 Task: Create an event for the virtual 5k run.
Action: Mouse pressed left at (72, 94)
Screenshot: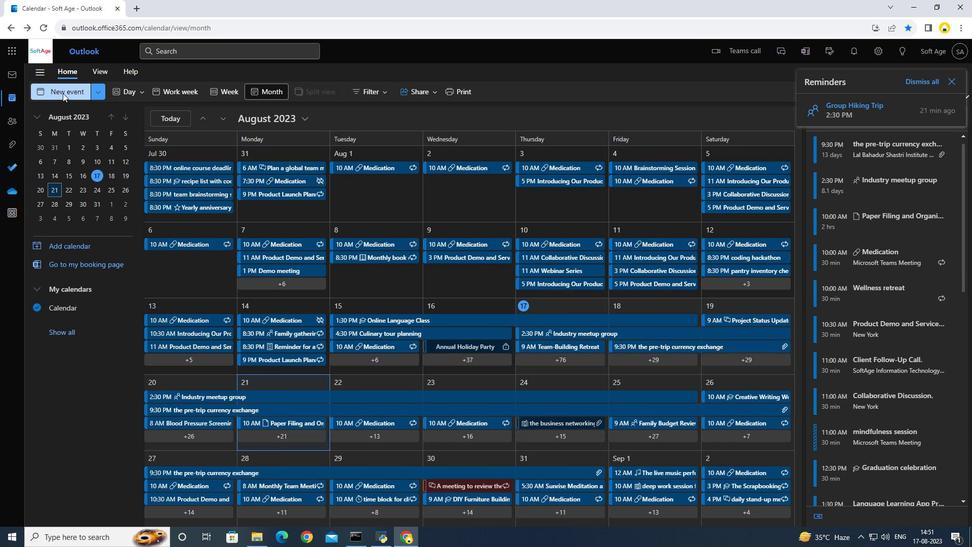 
Action: Mouse moved to (267, 149)
Screenshot: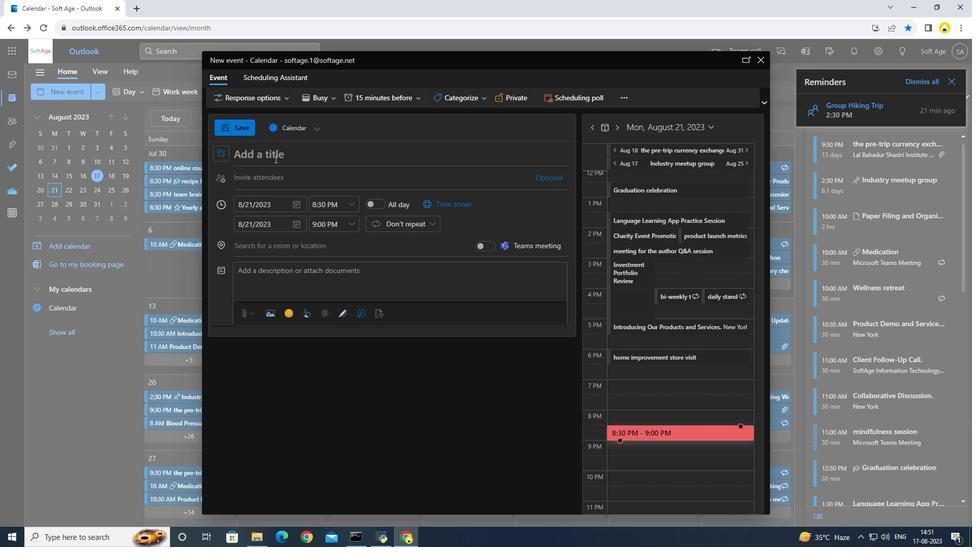 
Action: Mouse pressed left at (267, 149)
Screenshot: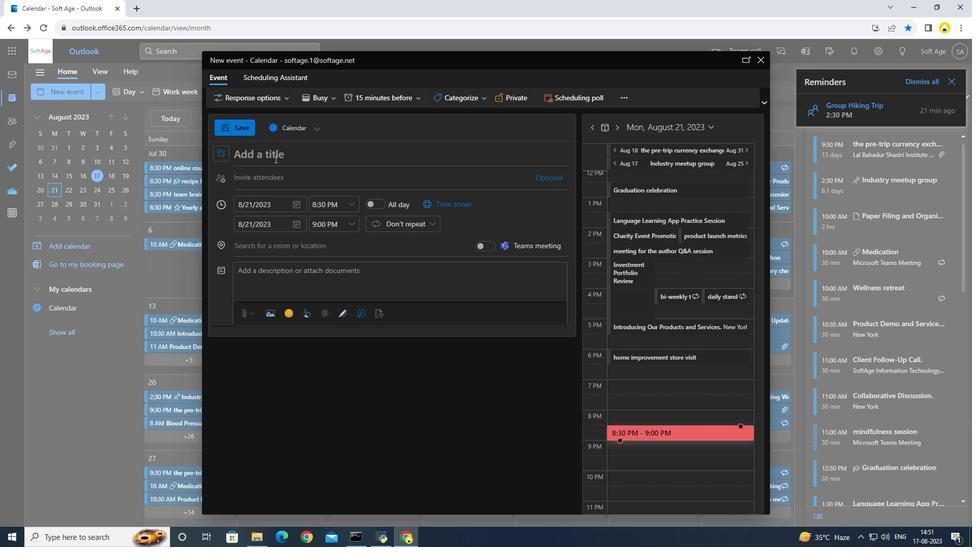 
Action: Key pressed <Key.caps_lock>V<Key.caps_lock>irtual<Key.space>5<Key.caps_lock>K<Key.space>R<Key.caps_lock>ub<Key.backspace>n
Screenshot: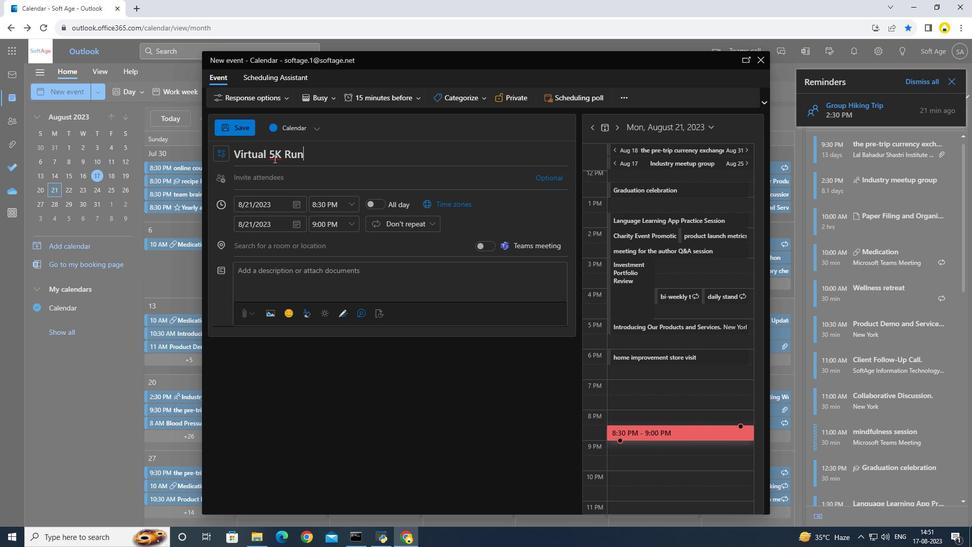 
Action: Mouse moved to (334, 188)
Screenshot: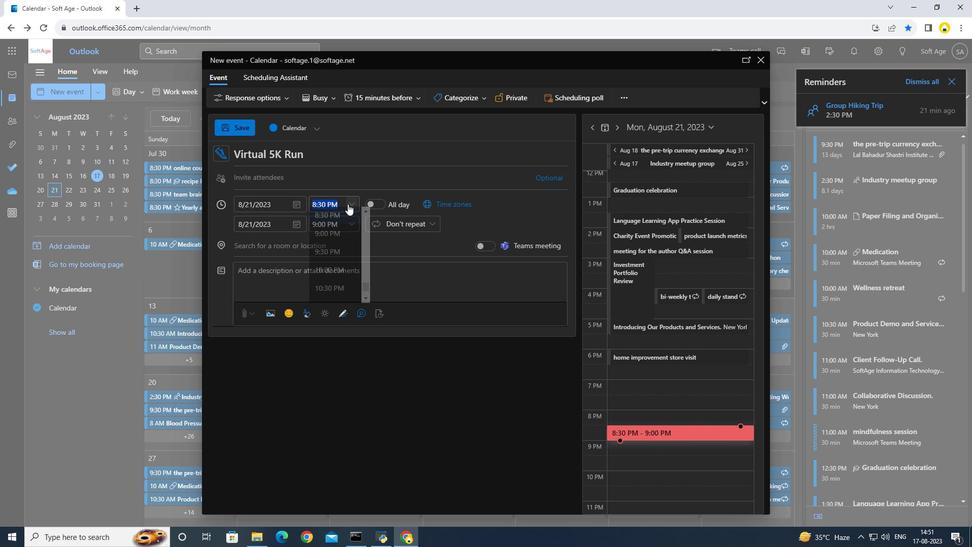 
Action: Mouse pressed left at (334, 188)
Screenshot: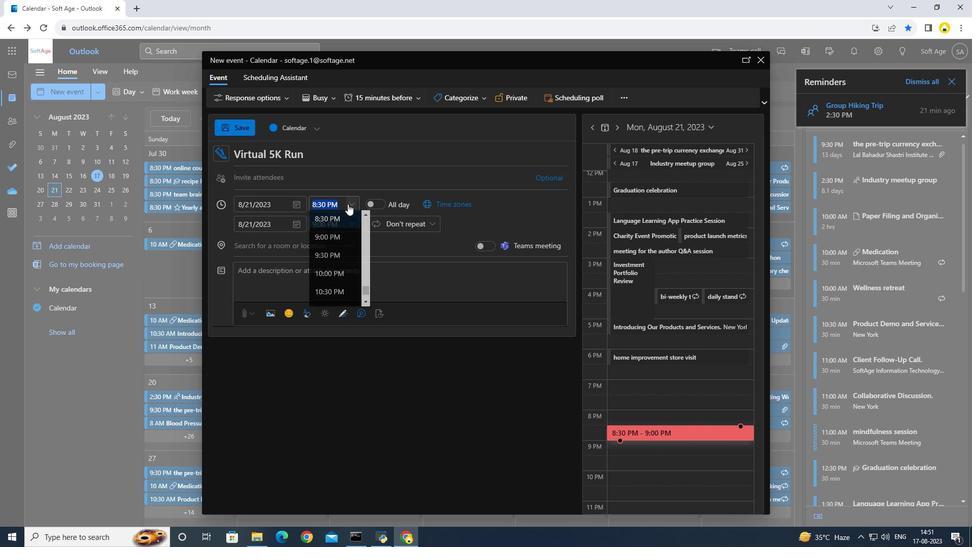 
Action: Mouse moved to (340, 217)
Screenshot: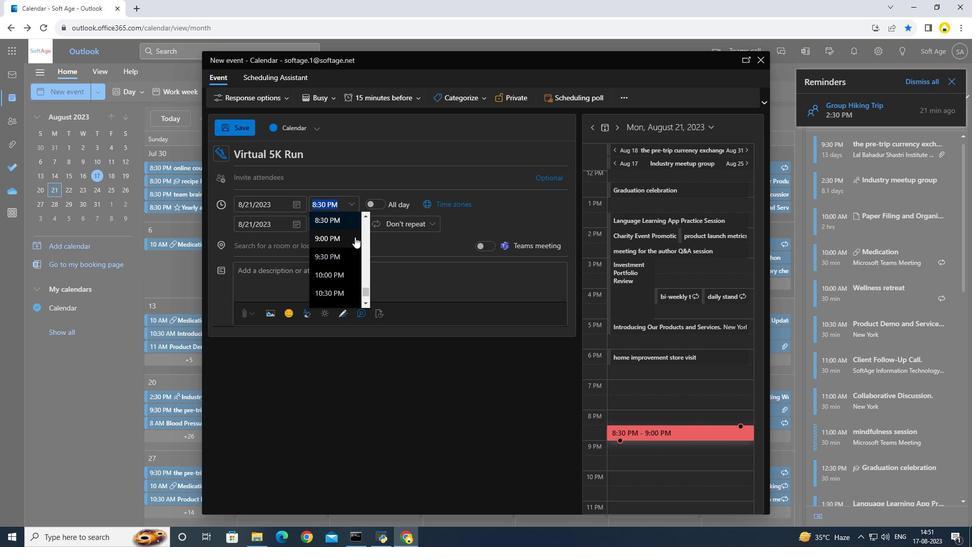 
Action: Mouse scrolled (340, 216) with delta (0, 0)
Screenshot: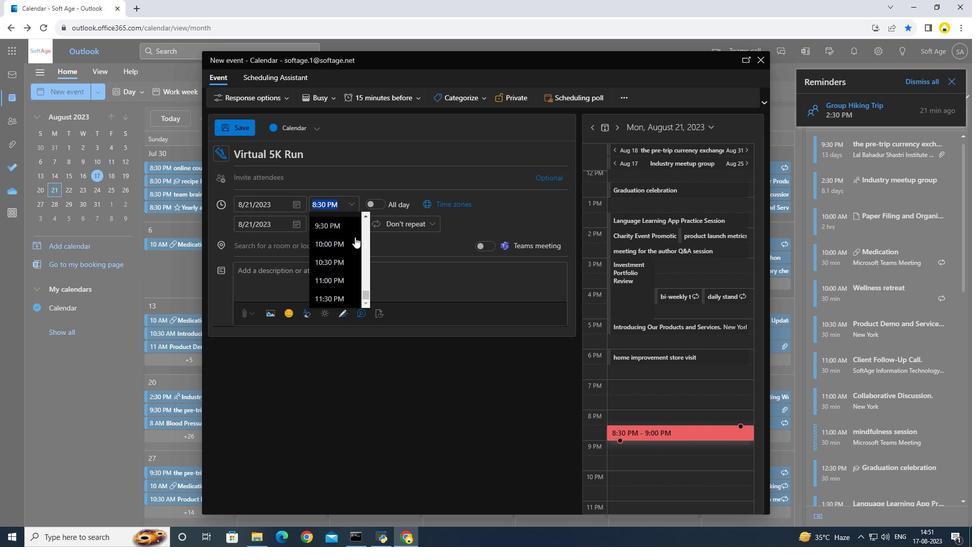 
Action: Mouse scrolled (340, 216) with delta (0, 0)
Screenshot: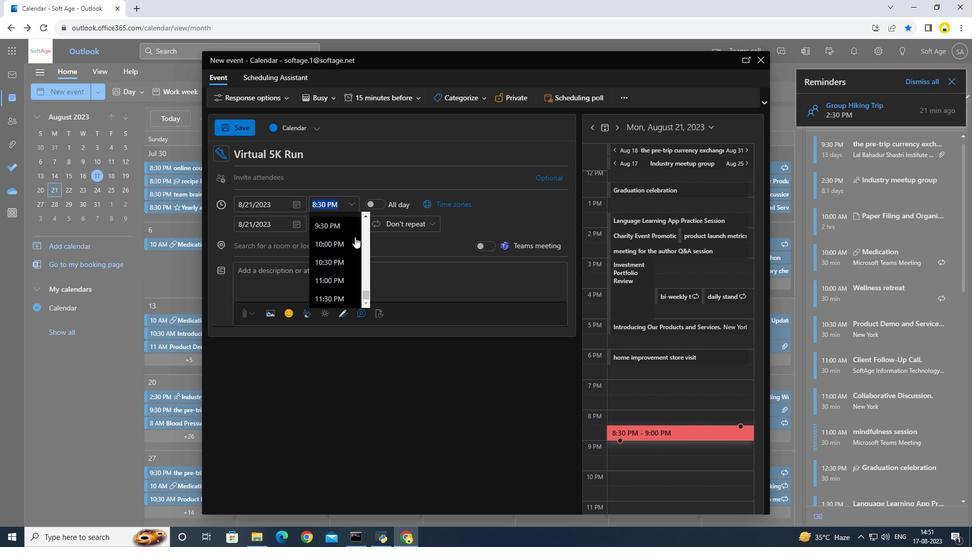 
Action: Mouse moved to (335, 220)
Screenshot: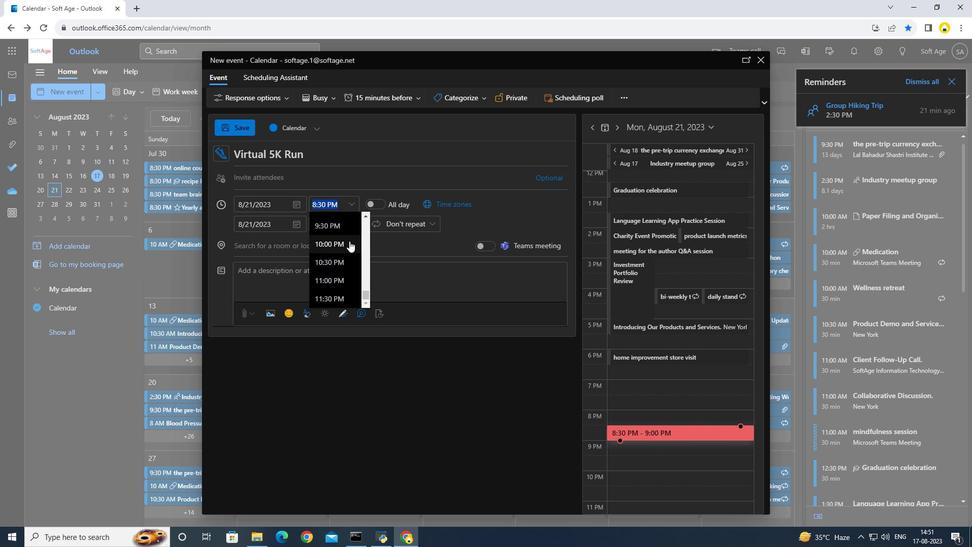 
Action: Mouse scrolled (335, 220) with delta (0, 0)
Screenshot: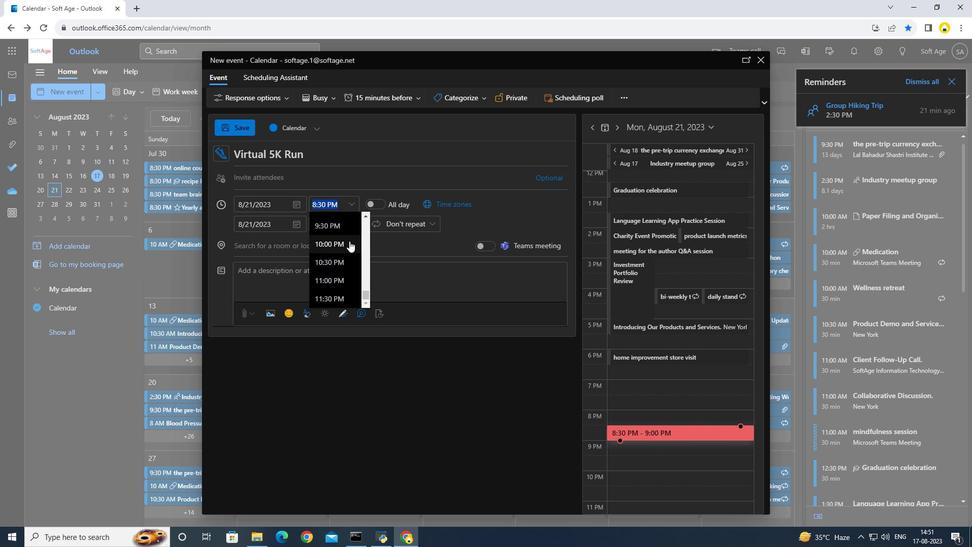 
Action: Mouse scrolled (335, 220) with delta (0, 0)
Screenshot: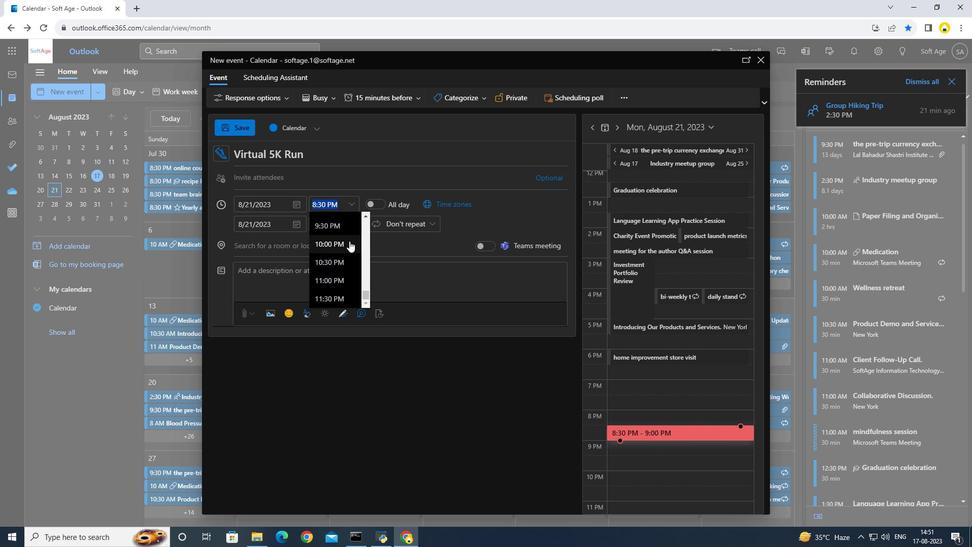 
Action: Mouse scrolled (335, 220) with delta (0, 0)
Screenshot: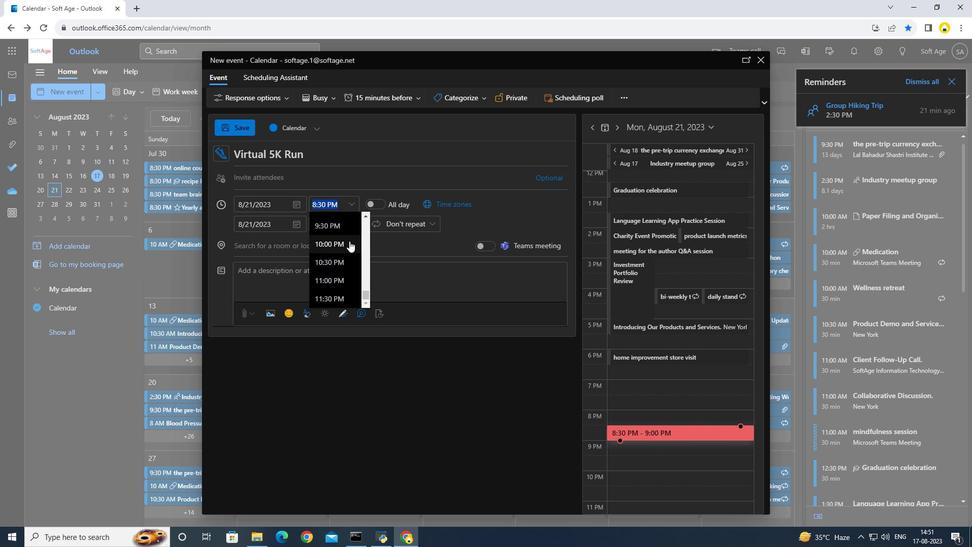 
Action: Mouse scrolled (335, 220) with delta (0, 0)
Screenshot: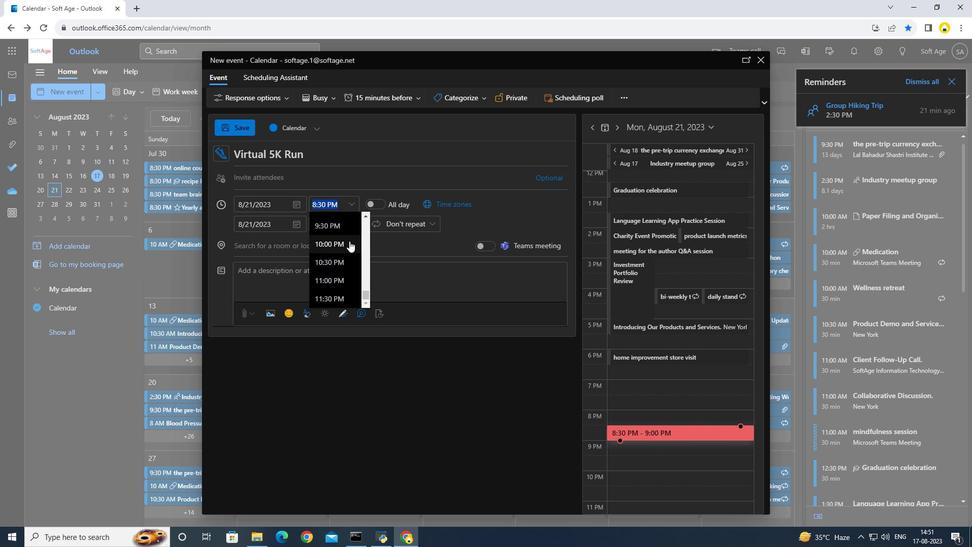 
Action: Mouse scrolled (335, 220) with delta (0, 0)
Screenshot: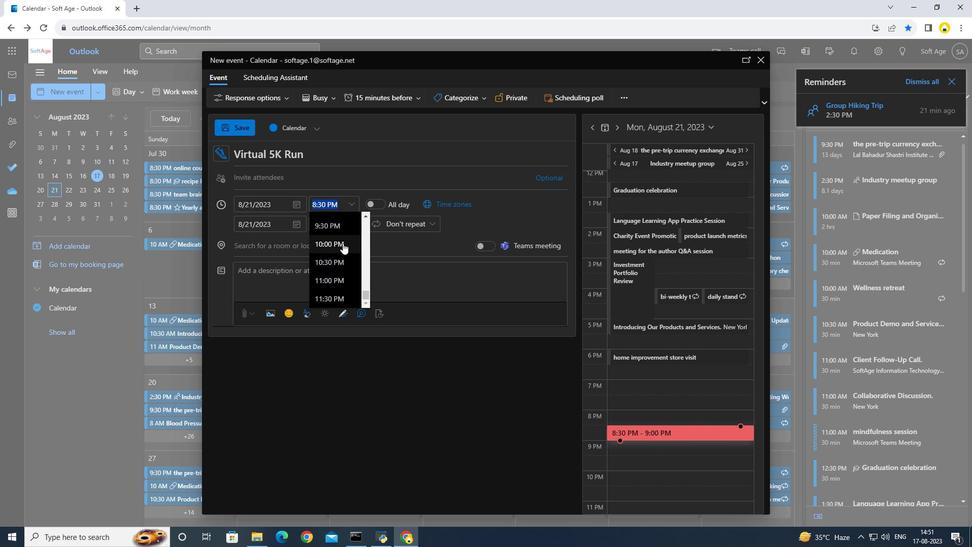 
Action: Mouse scrolled (335, 220) with delta (0, 0)
Screenshot: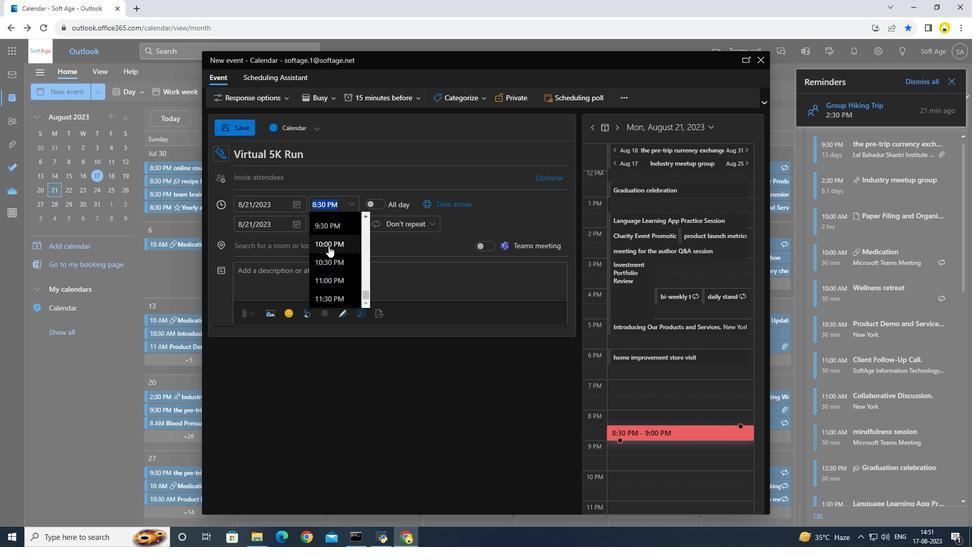 
Action: Mouse moved to (314, 224)
Screenshot: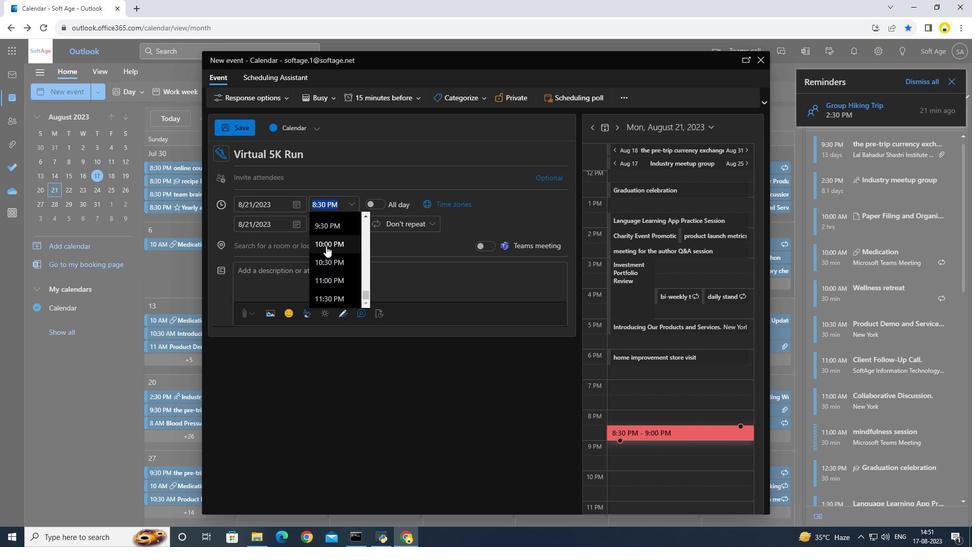 
Action: Mouse scrolled (314, 224) with delta (0, 0)
Screenshot: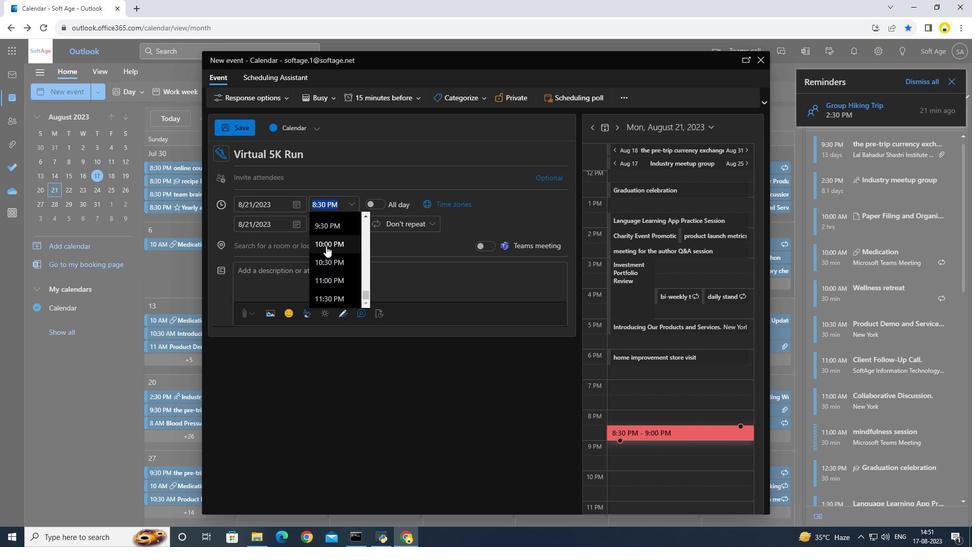 
Action: Mouse scrolled (314, 224) with delta (0, 0)
Screenshot: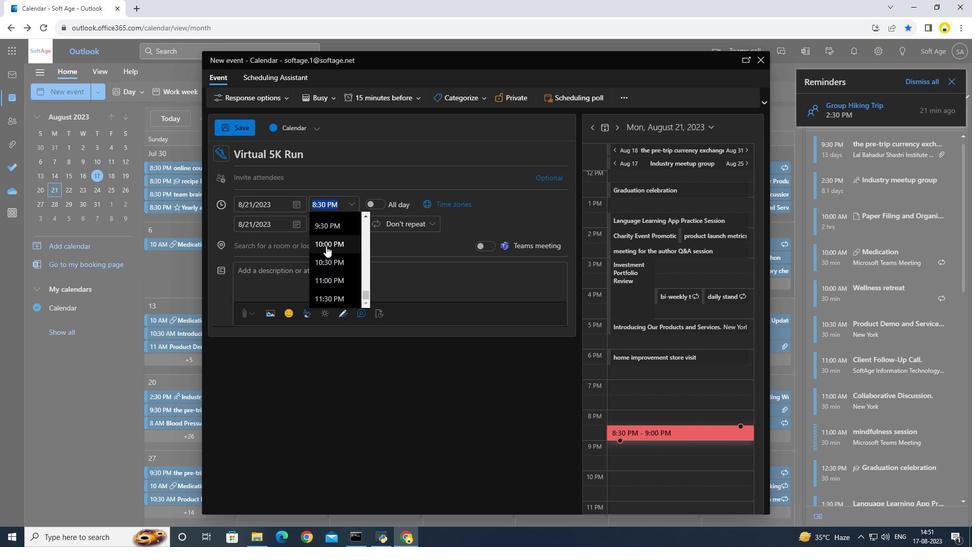 
Action: Mouse moved to (311, 227)
Screenshot: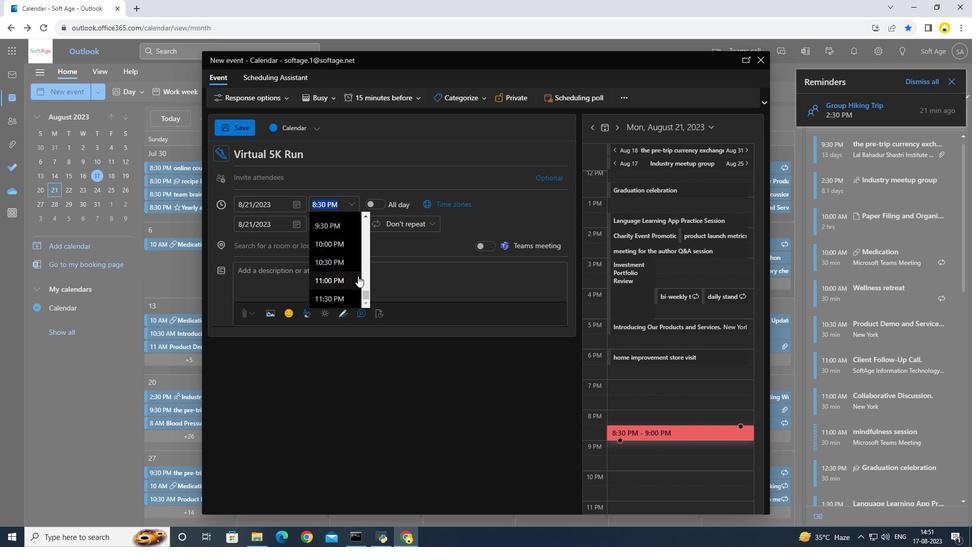 
Action: Mouse scrolled (311, 227) with delta (0, 0)
Screenshot: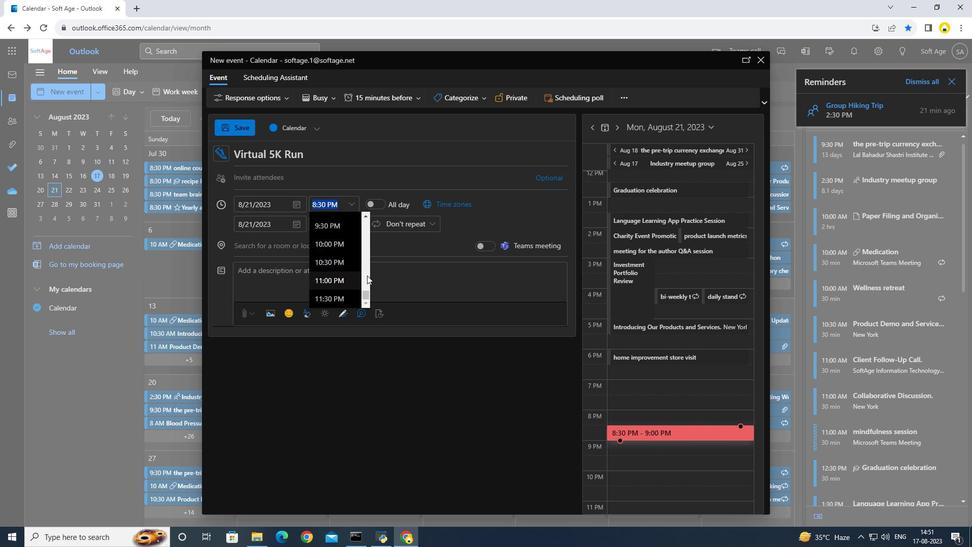 
Action: Mouse moved to (310, 235)
Screenshot: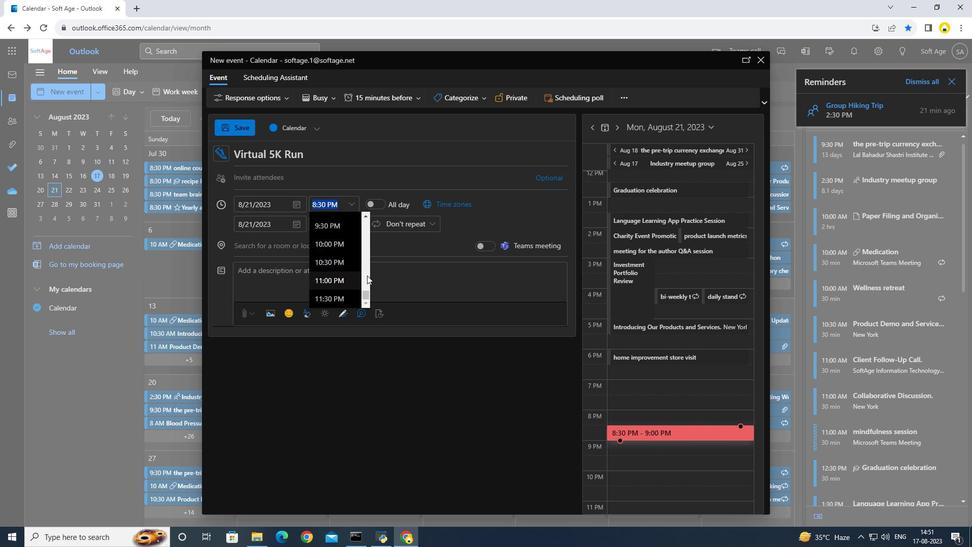 
Action: Mouse scrolled (310, 235) with delta (0, 0)
Screenshot: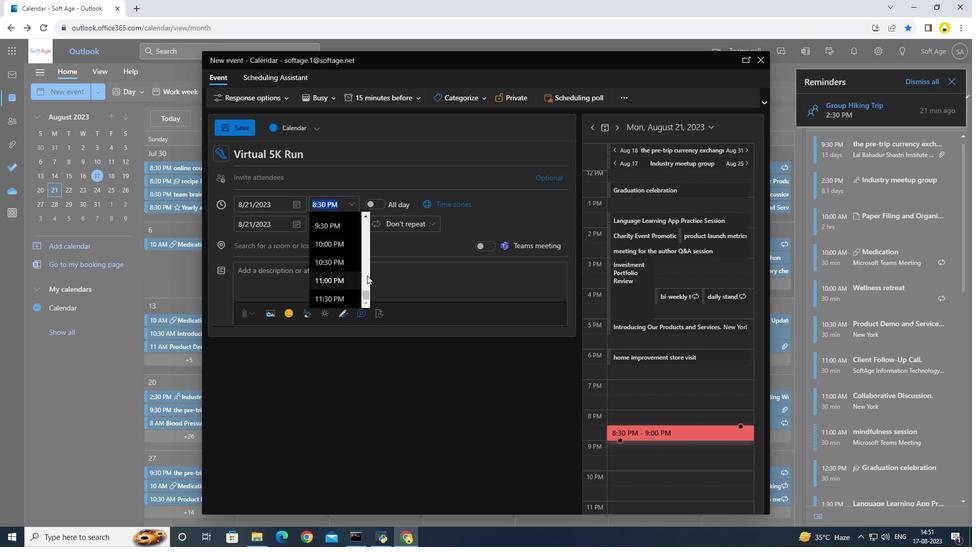 
Action: Mouse moved to (351, 265)
Screenshot: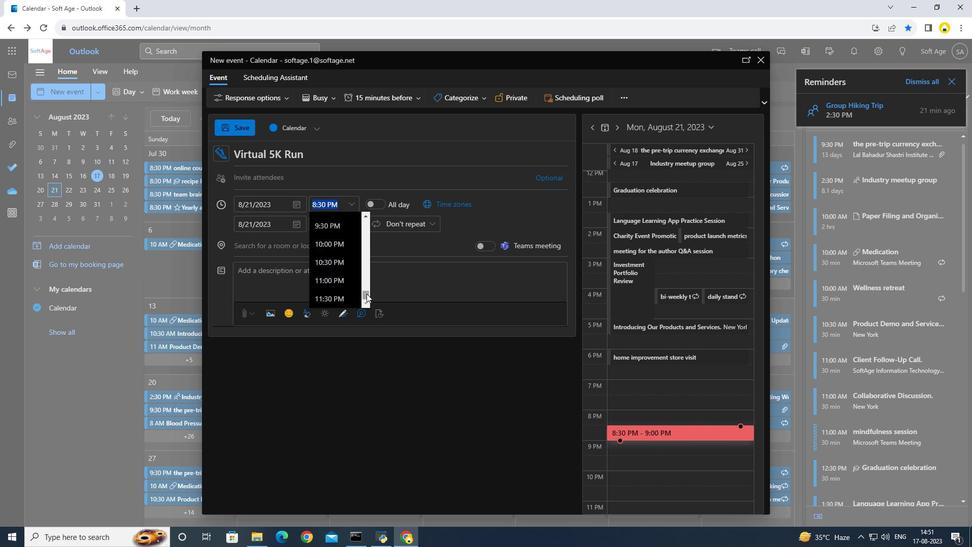 
Action: Mouse pressed left at (351, 265)
Screenshot: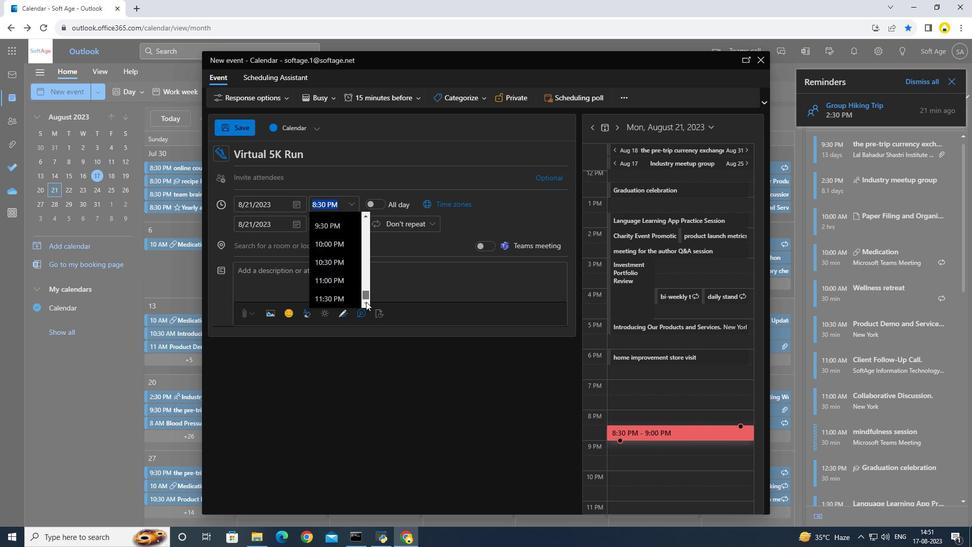 
Action: Mouse moved to (334, 209)
Screenshot: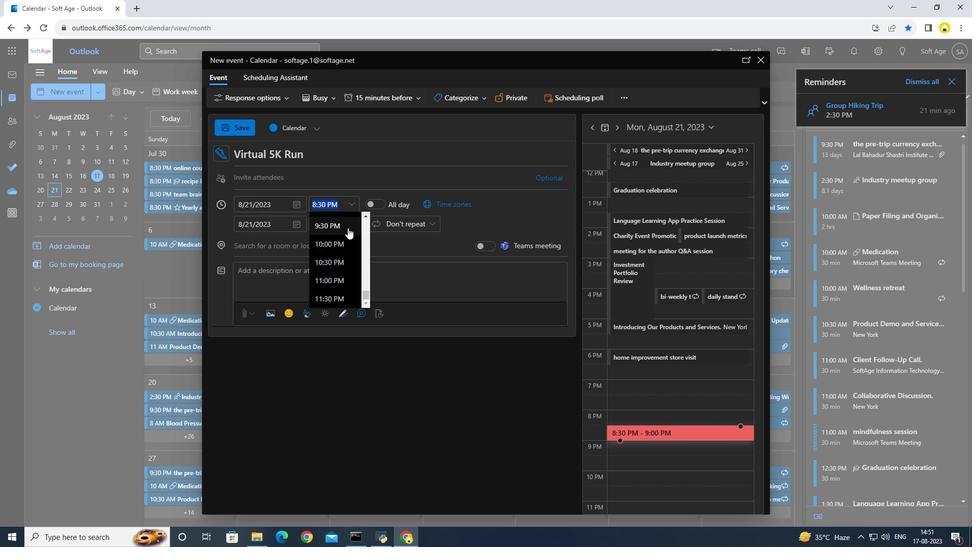 
Action: Mouse pressed left at (334, 209)
Screenshot: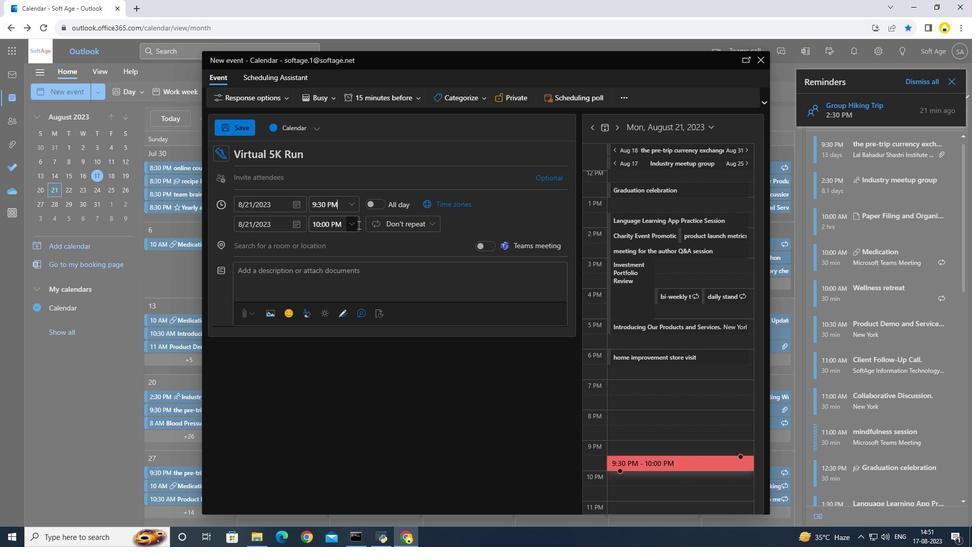 
Action: Mouse moved to (343, 190)
Screenshot: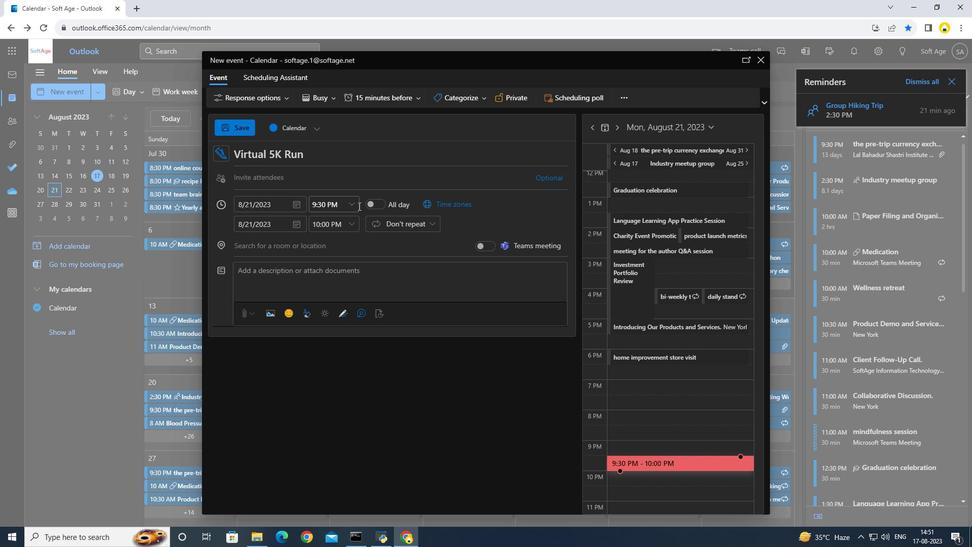 
Action: Mouse pressed left at (343, 190)
Screenshot: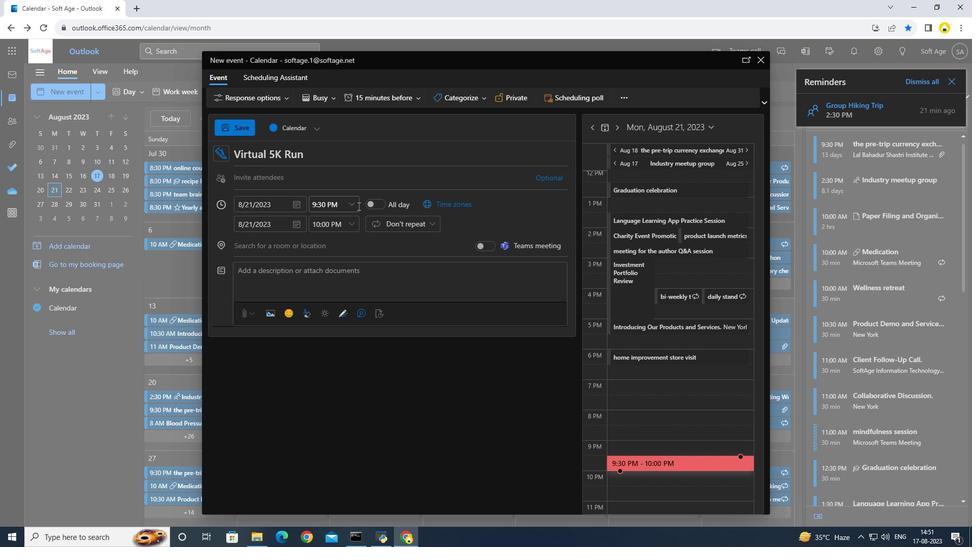 
Action: Mouse moved to (343, 190)
Screenshot: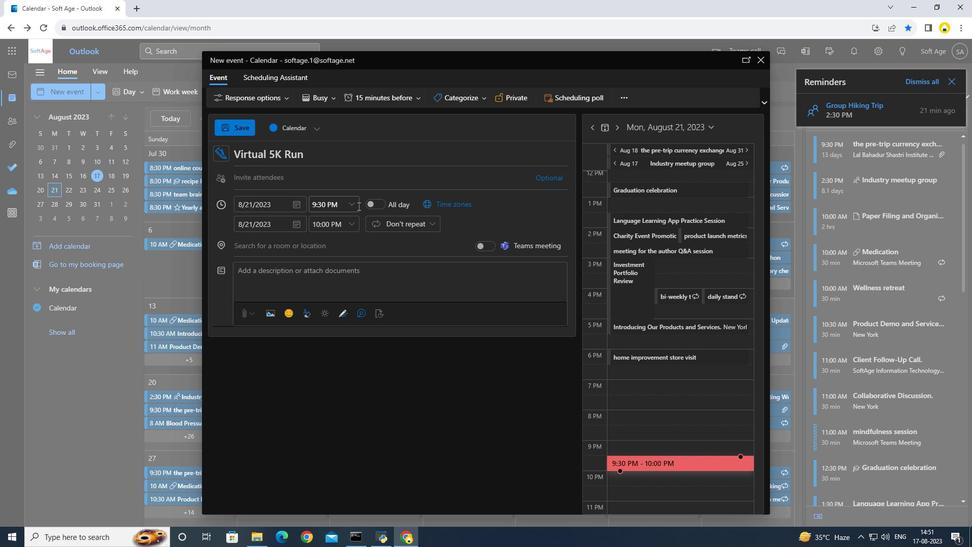 
Action: Mouse pressed left at (343, 190)
Screenshot: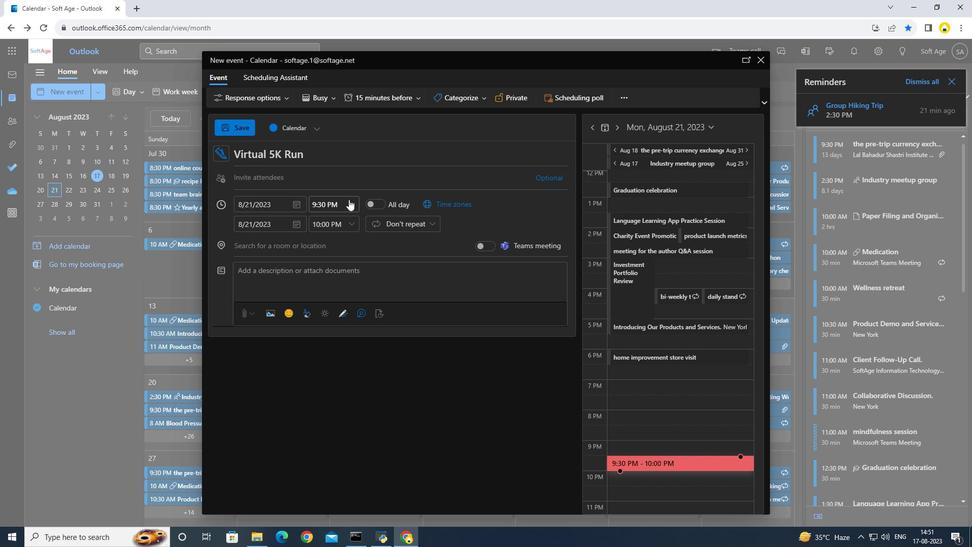 
Action: Mouse moved to (340, 187)
Screenshot: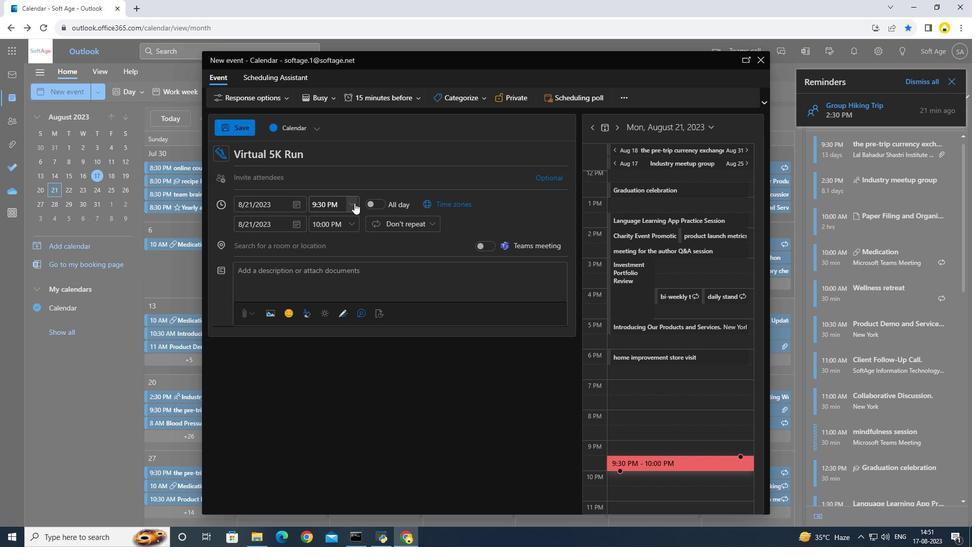 
Action: Mouse pressed left at (340, 187)
Screenshot: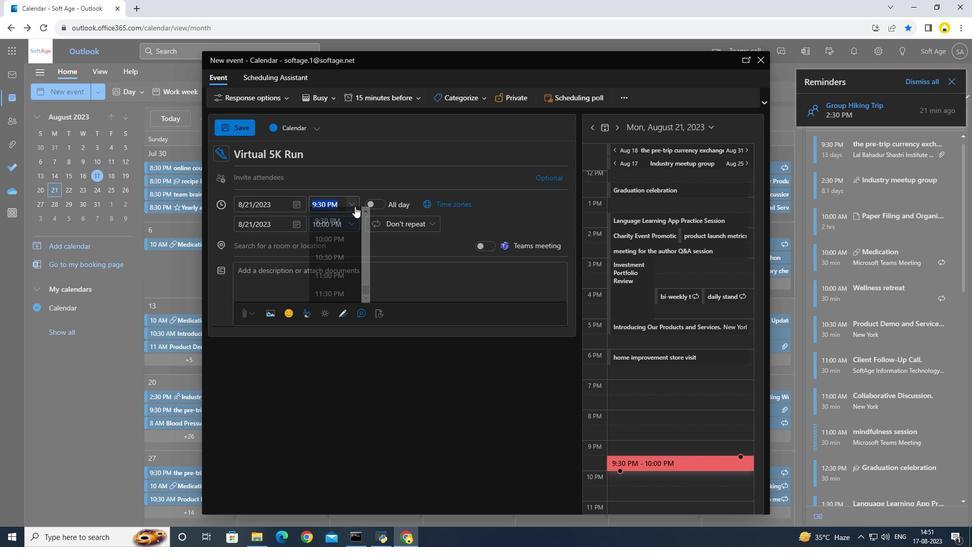 
Action: Mouse moved to (347, 199)
Screenshot: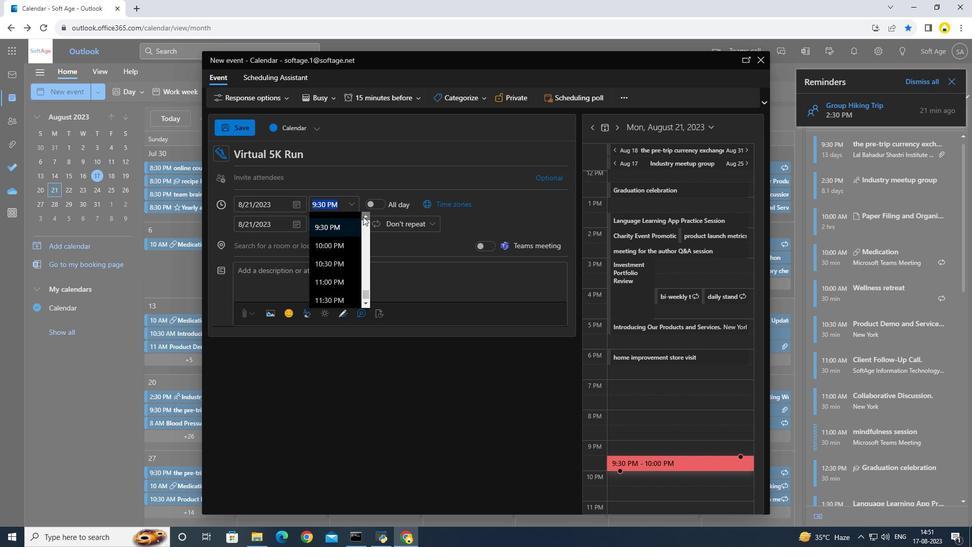 
Action: Mouse pressed left at (347, 199)
Screenshot: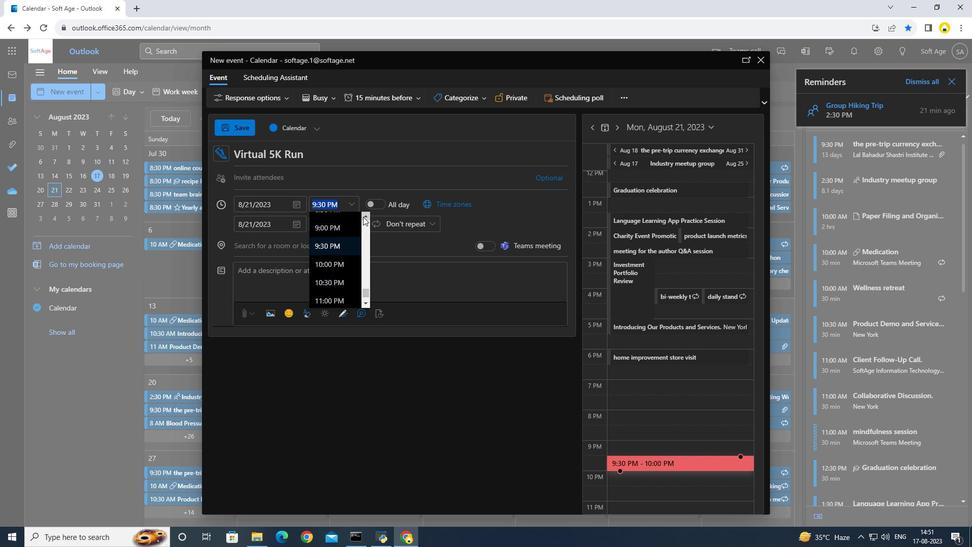 
Action: Mouse moved to (348, 199)
Screenshot: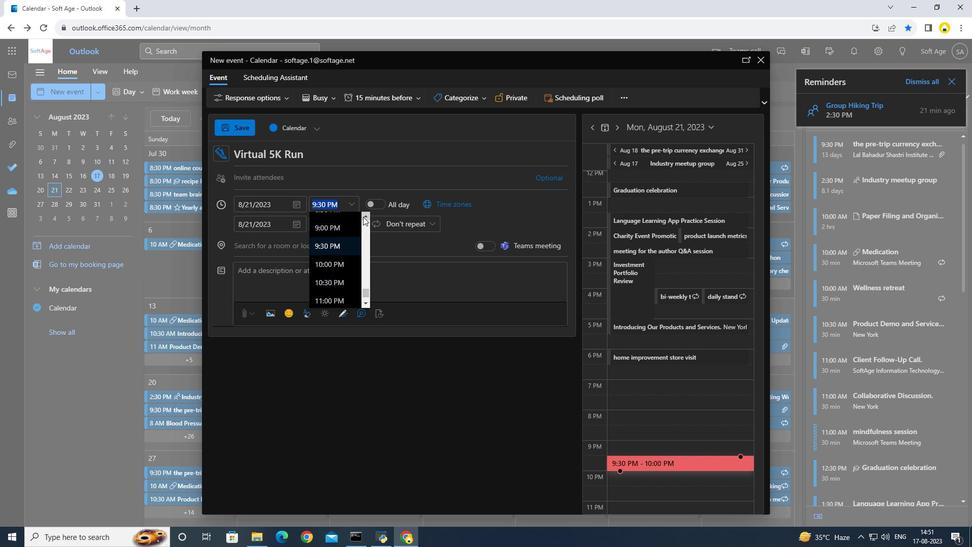 
Action: Mouse pressed left at (348, 199)
Screenshot: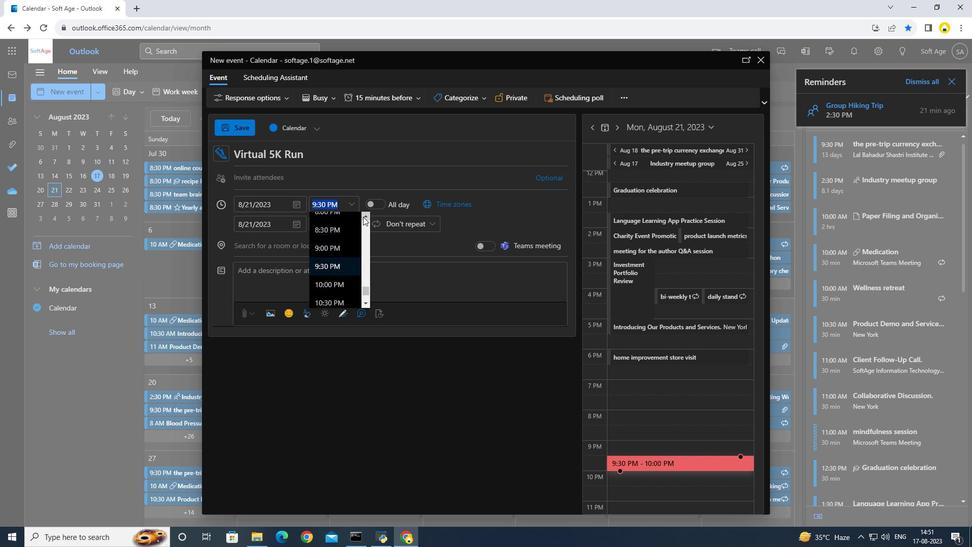 
Action: Mouse pressed left at (348, 199)
Screenshot: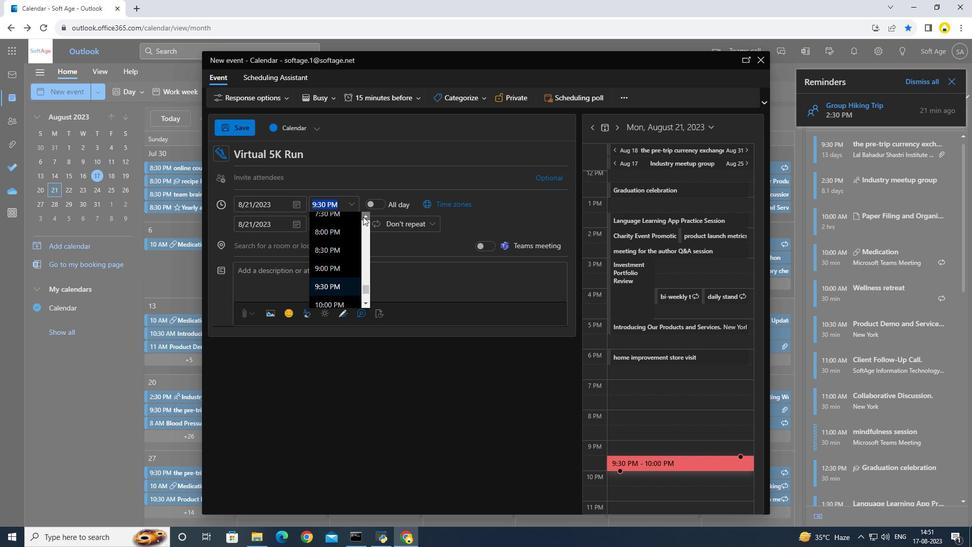 
Action: Mouse pressed left at (348, 199)
Screenshot: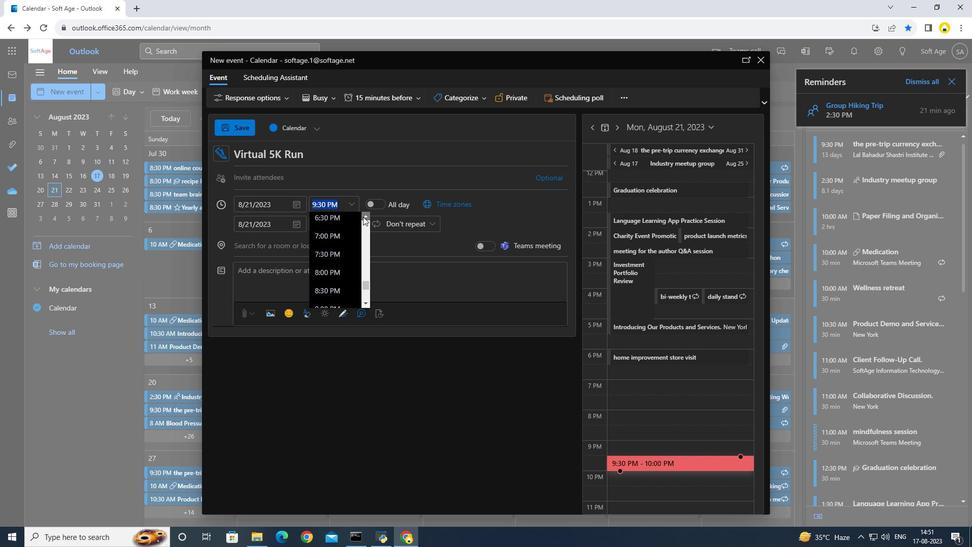 
Action: Mouse pressed left at (348, 199)
Screenshot: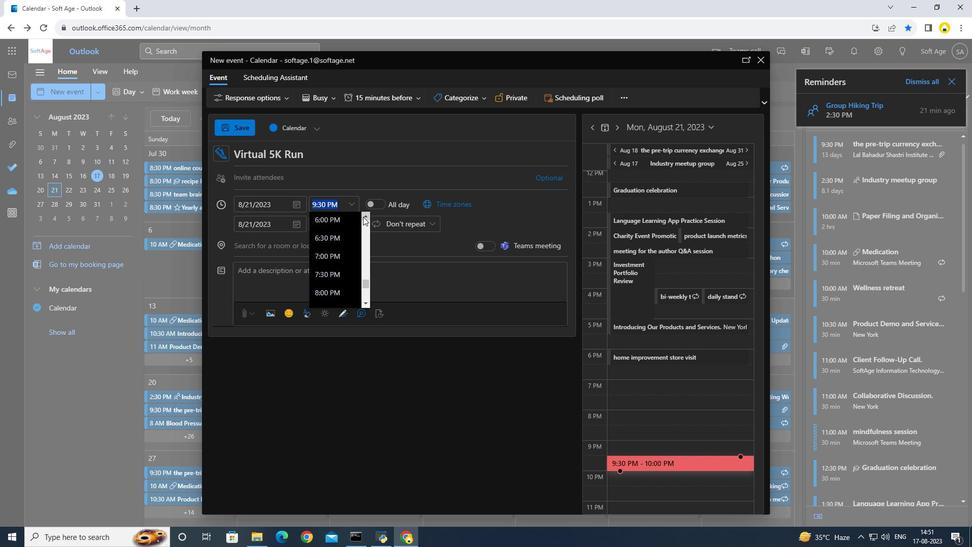 
Action: Mouse pressed left at (348, 199)
Screenshot: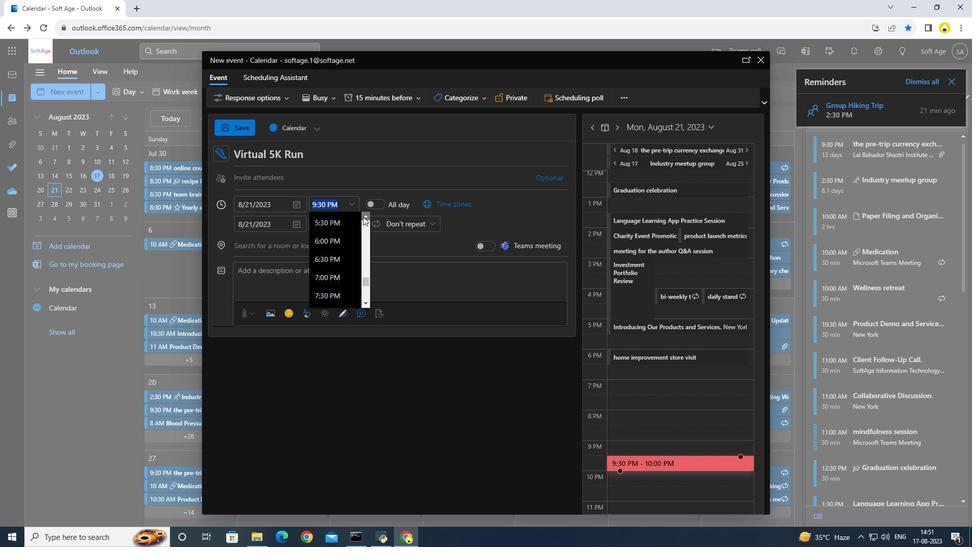 
Action: Mouse pressed left at (348, 199)
Screenshot: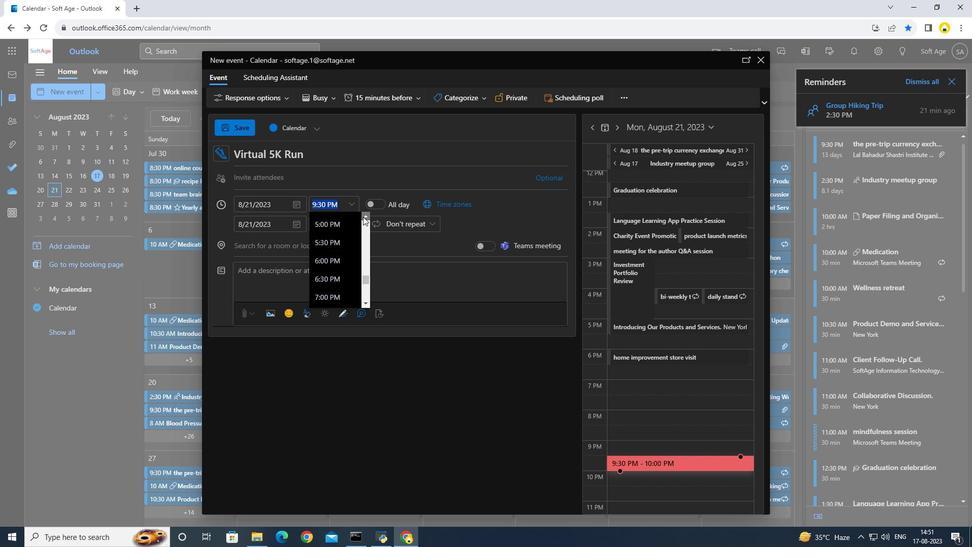 
Action: Mouse pressed left at (348, 199)
Screenshot: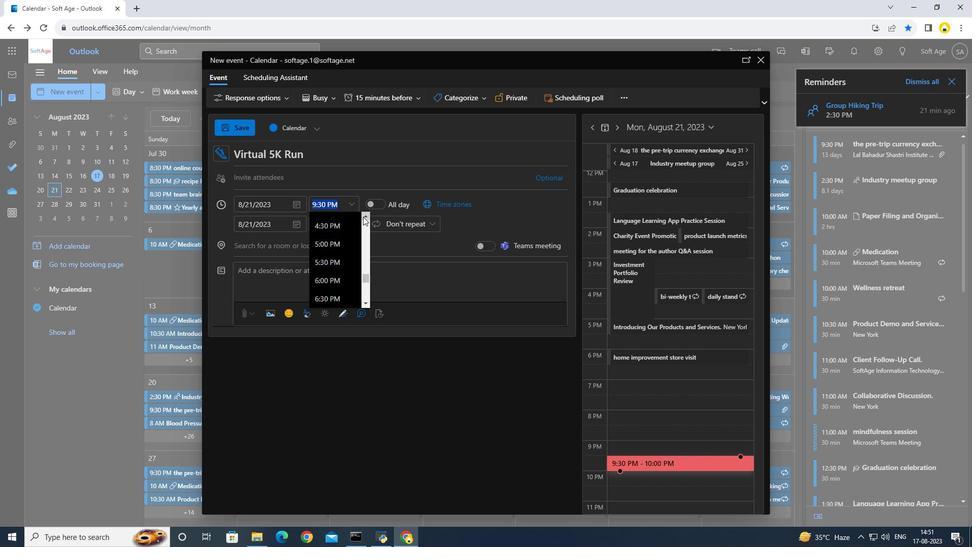 
Action: Mouse pressed left at (348, 199)
Screenshot: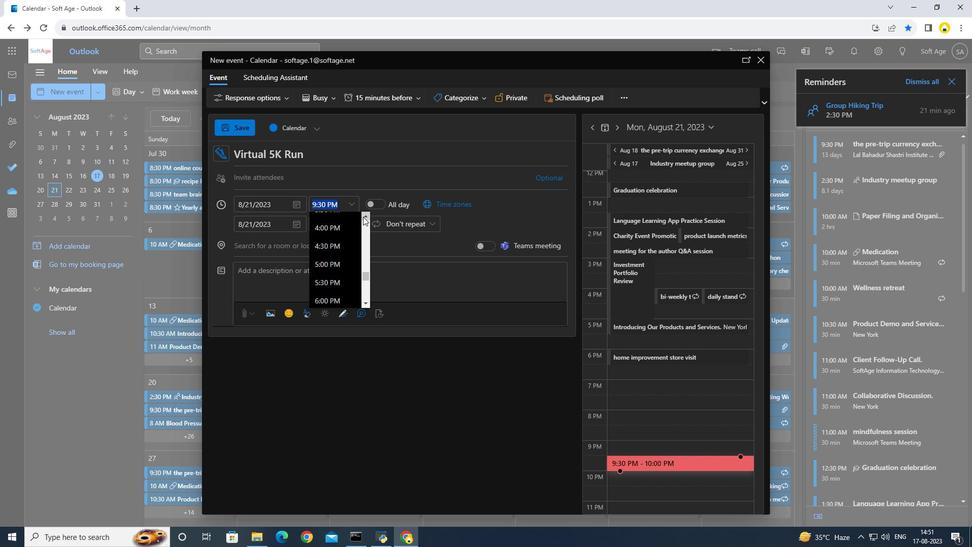 
Action: Mouse pressed left at (348, 199)
Screenshot: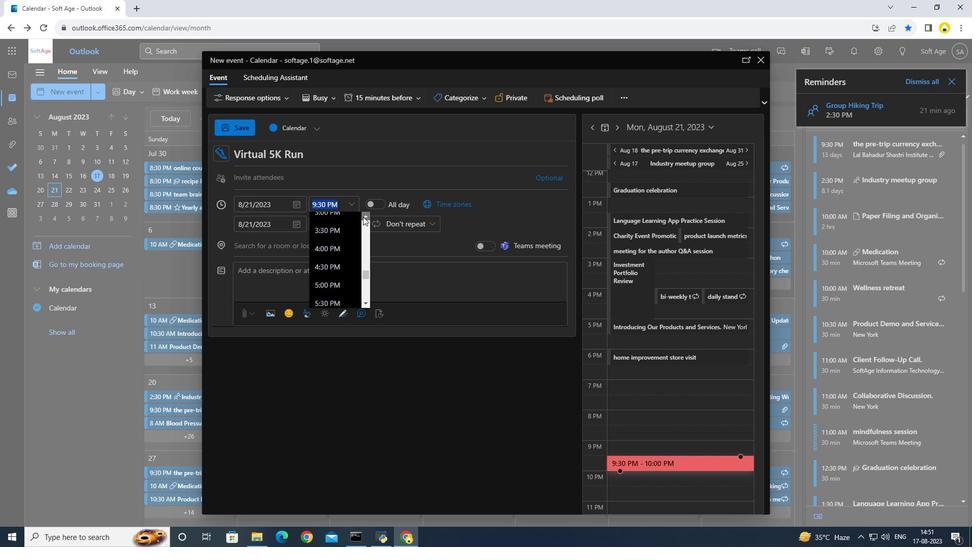 
Action: Mouse pressed left at (348, 199)
Screenshot: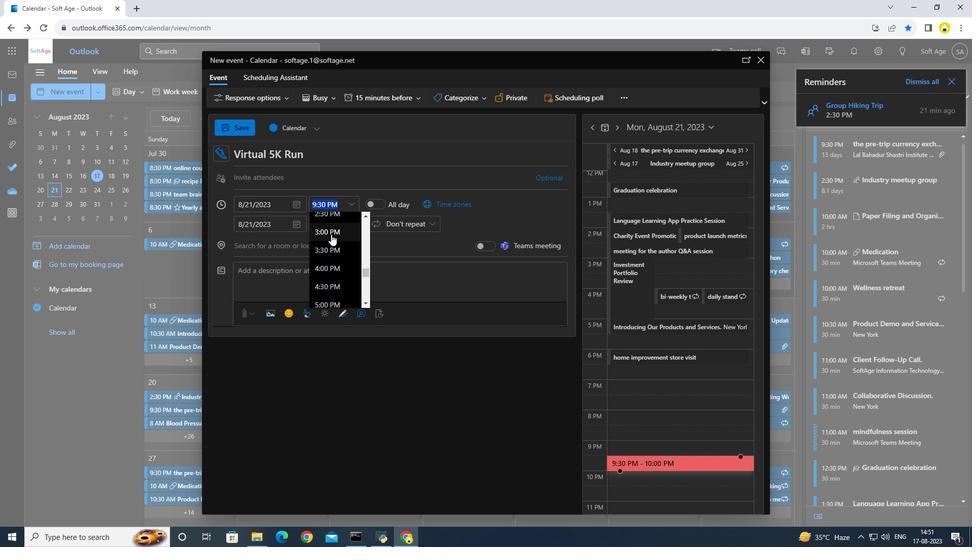 
Action: Mouse moved to (306, 242)
Screenshot: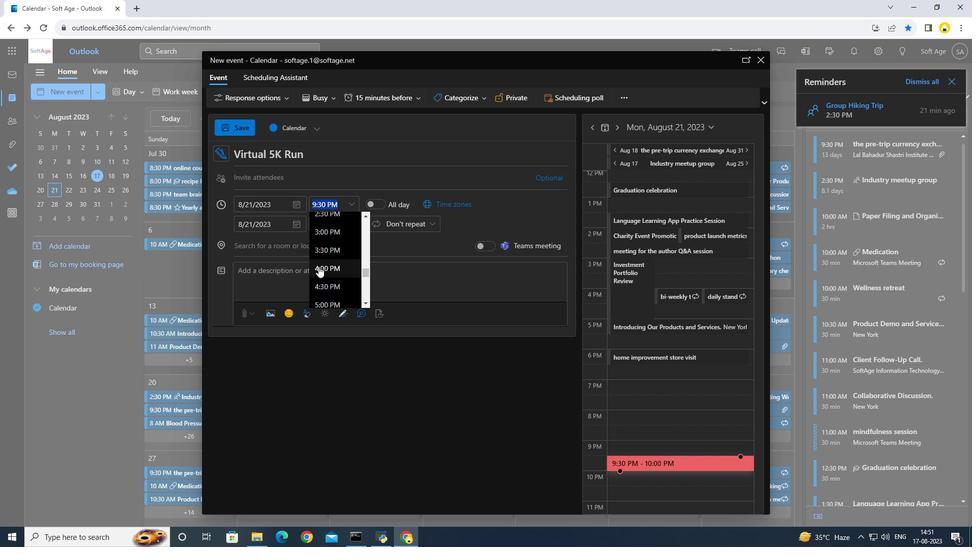 
Action: Mouse pressed left at (306, 242)
Screenshot: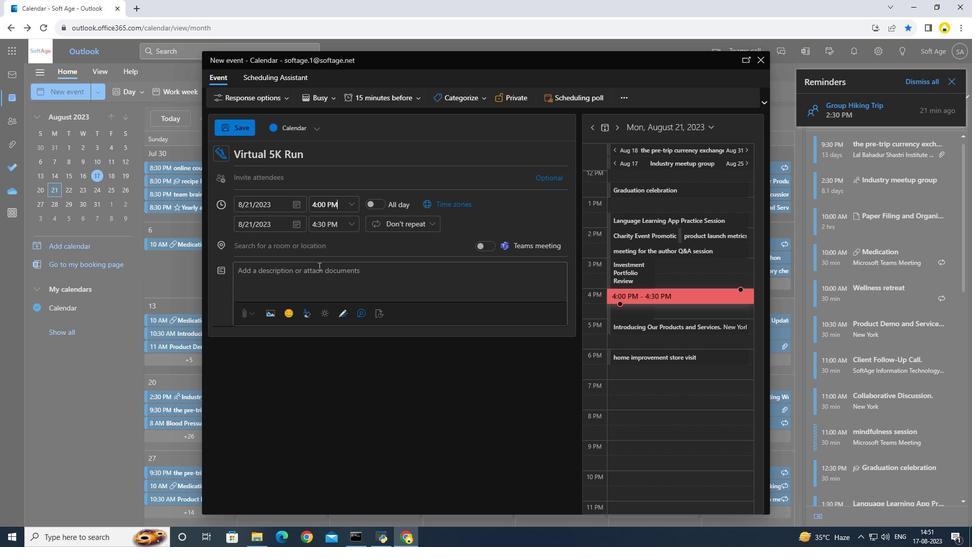 
Action: Mouse moved to (241, 120)
Screenshot: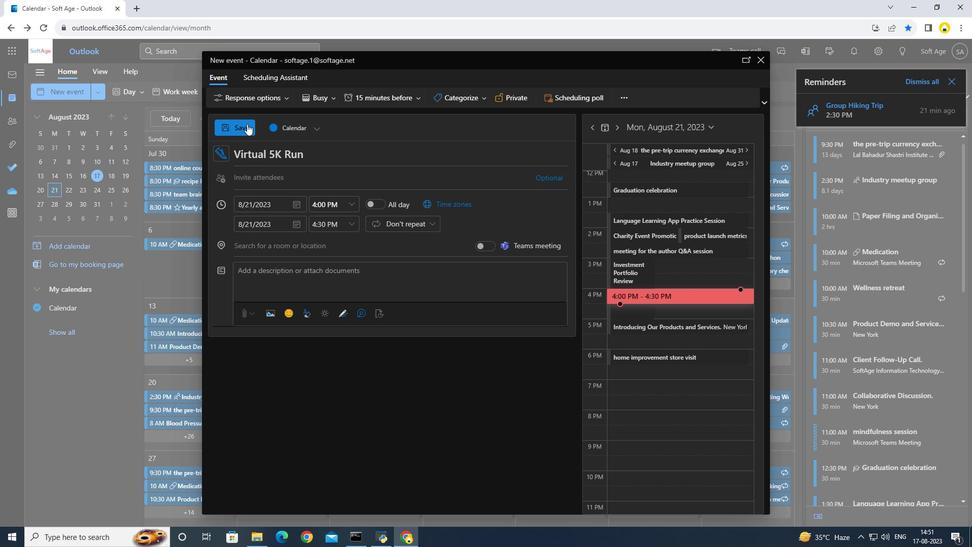 
Action: Mouse pressed left at (241, 120)
Screenshot: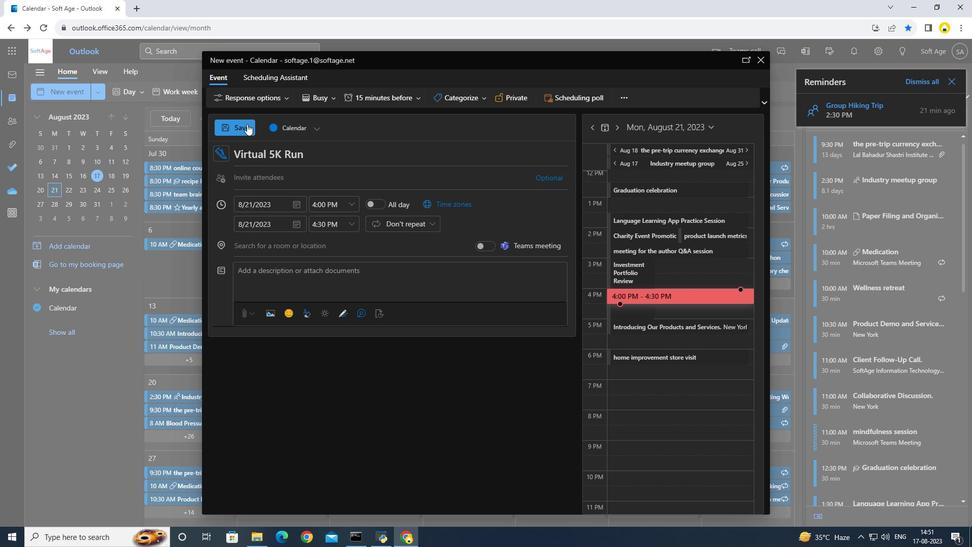 
Action: Mouse moved to (240, 121)
Screenshot: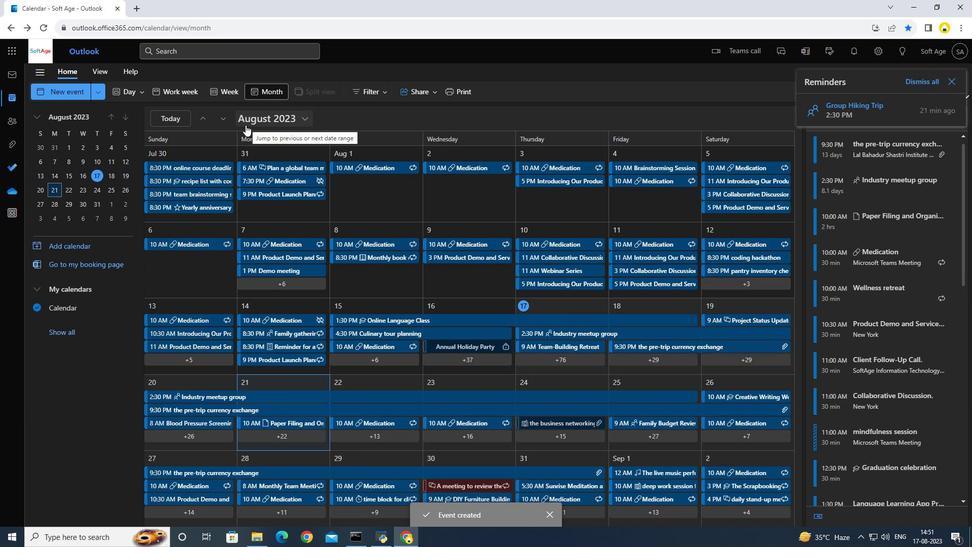
